 Task: Create a task  Upgrade and migrate company vendor management to a cloud-based solution , assign it to team member softage.1@softage.net in the project BellTech and update the status of the task to  At Risk , set the priority of the task to Medium
Action: Mouse moved to (92, 64)
Screenshot: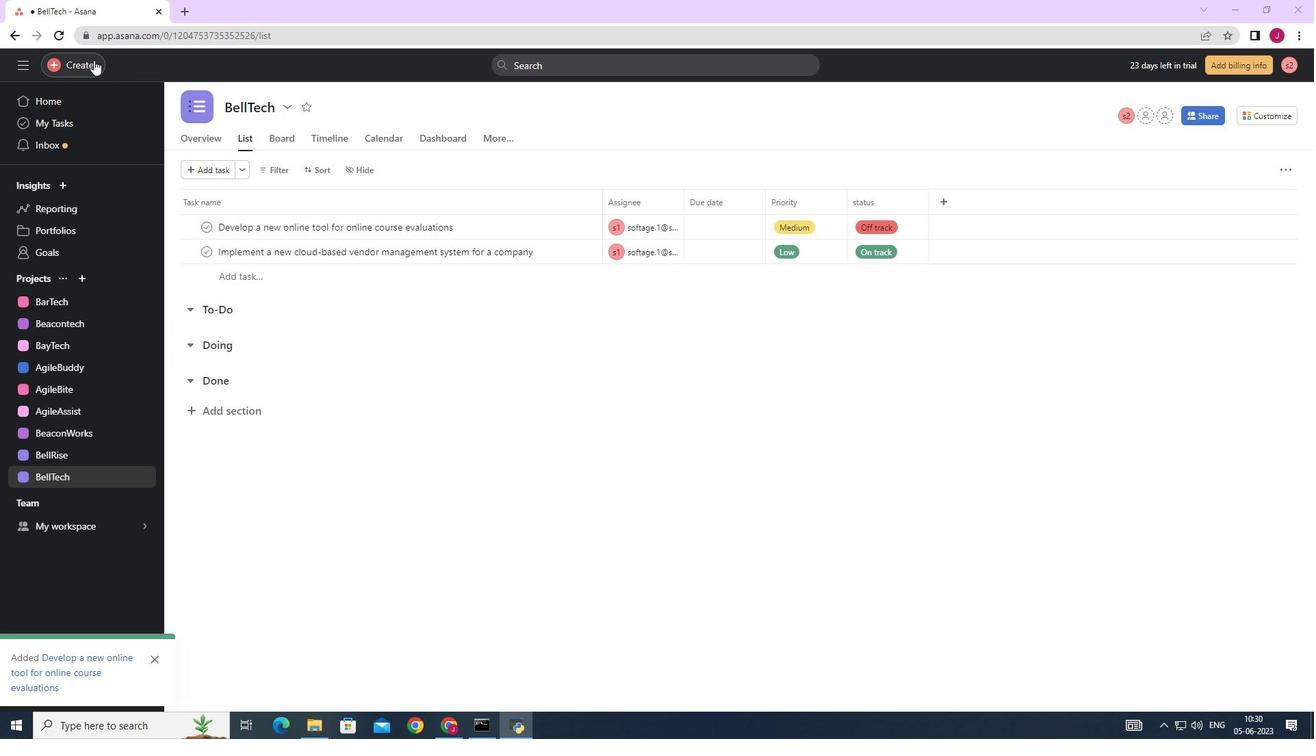 
Action: Mouse pressed left at (92, 64)
Screenshot: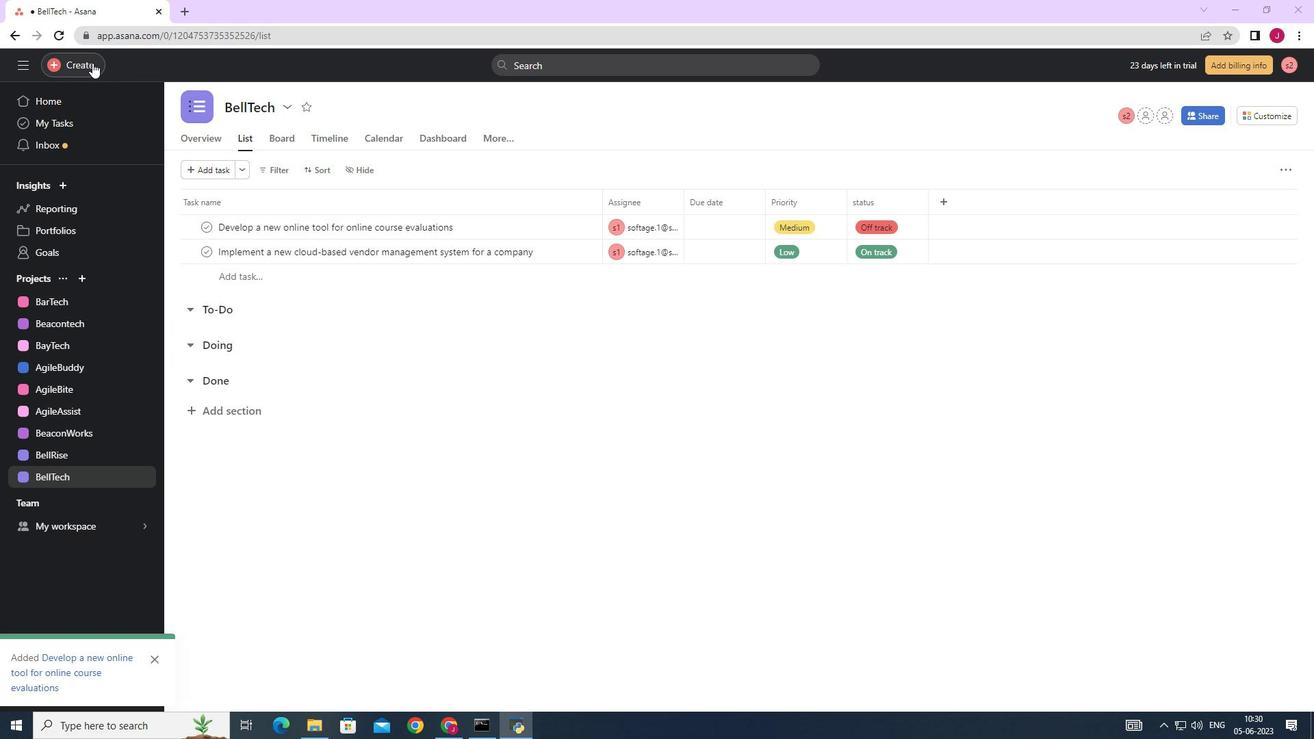 
Action: Mouse moved to (155, 70)
Screenshot: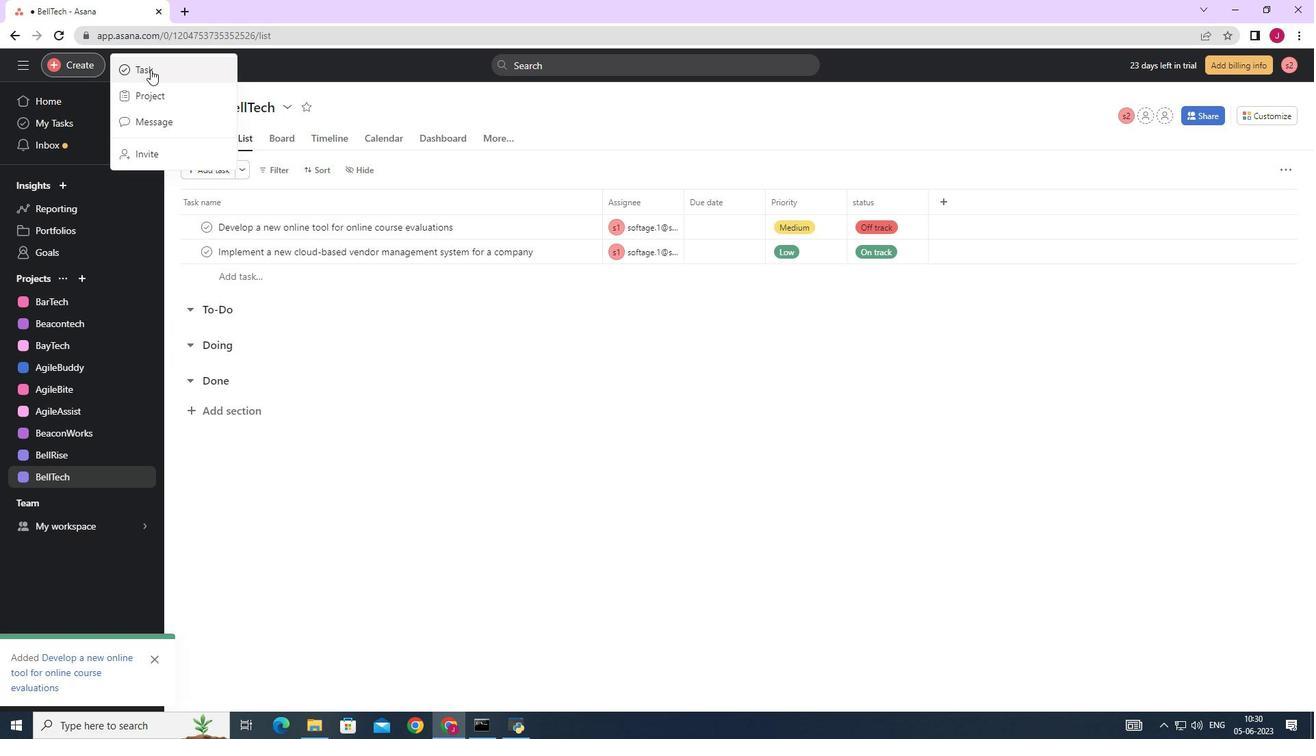
Action: Mouse pressed left at (155, 70)
Screenshot: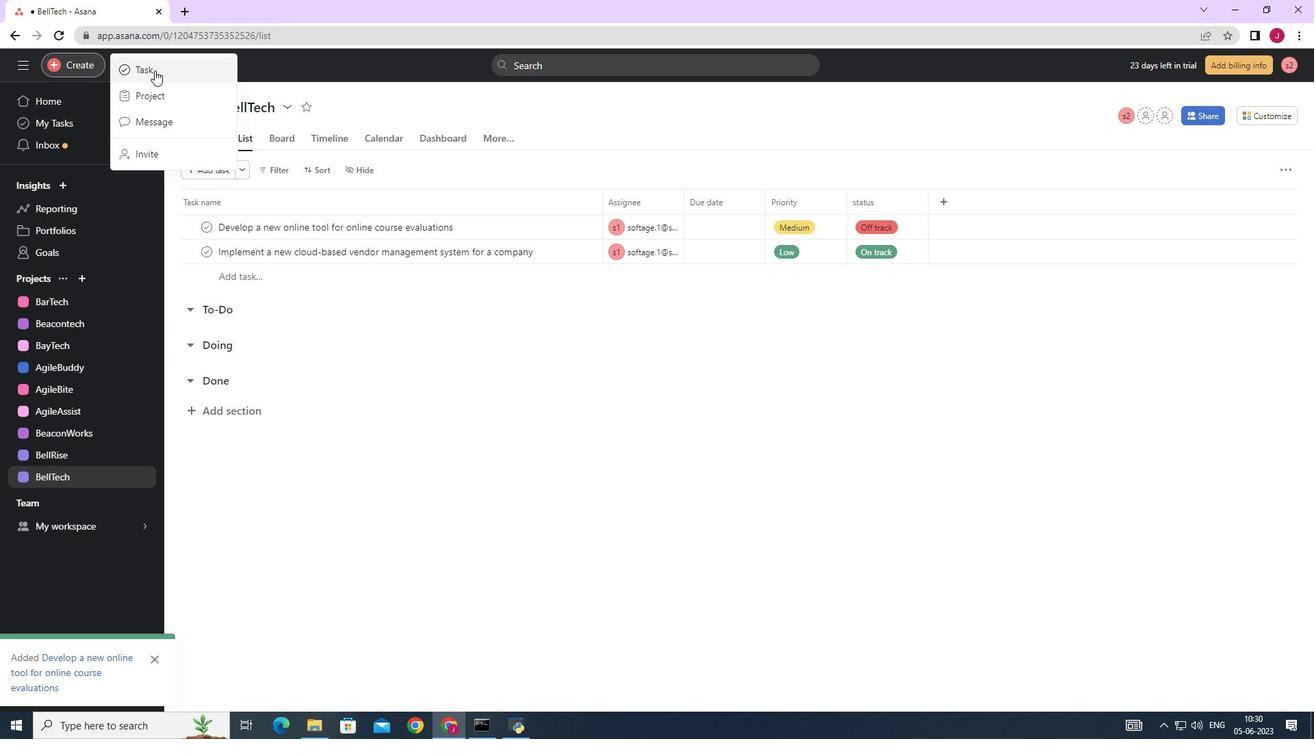 
Action: Mouse moved to (1094, 456)
Screenshot: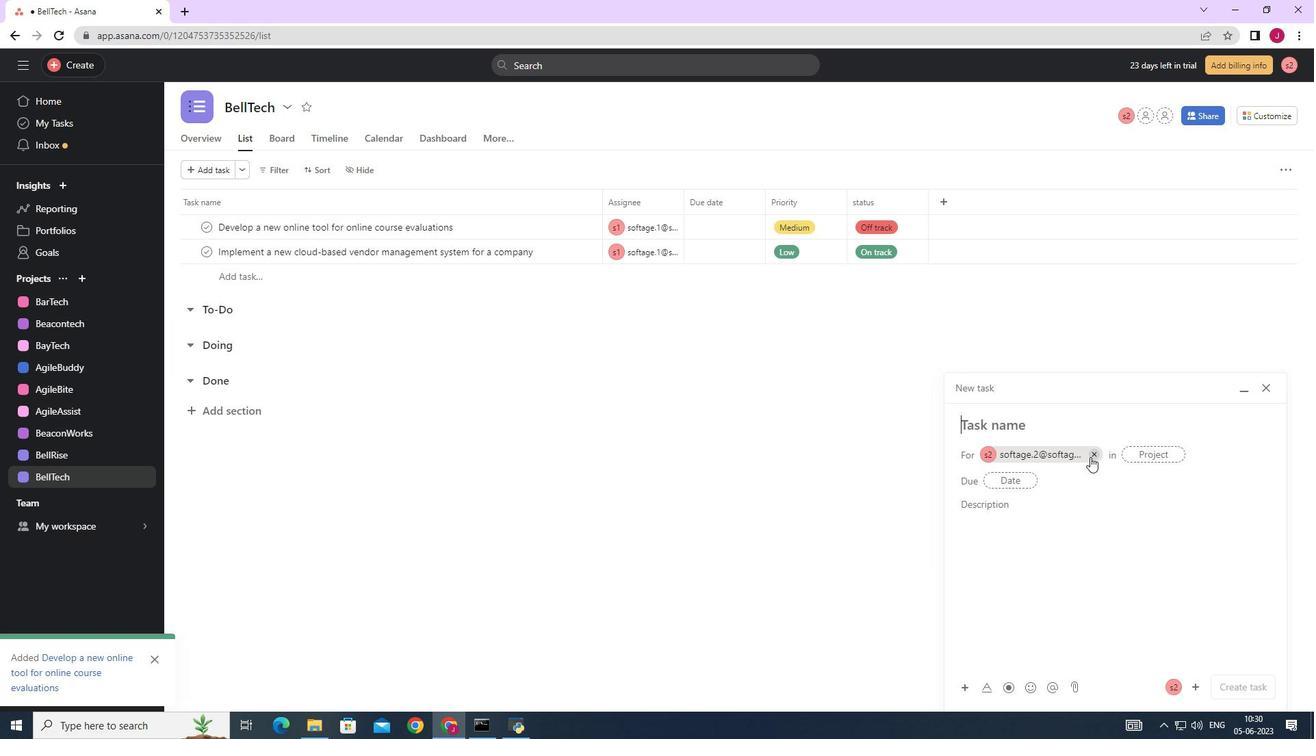 
Action: Mouse pressed left at (1094, 456)
Screenshot: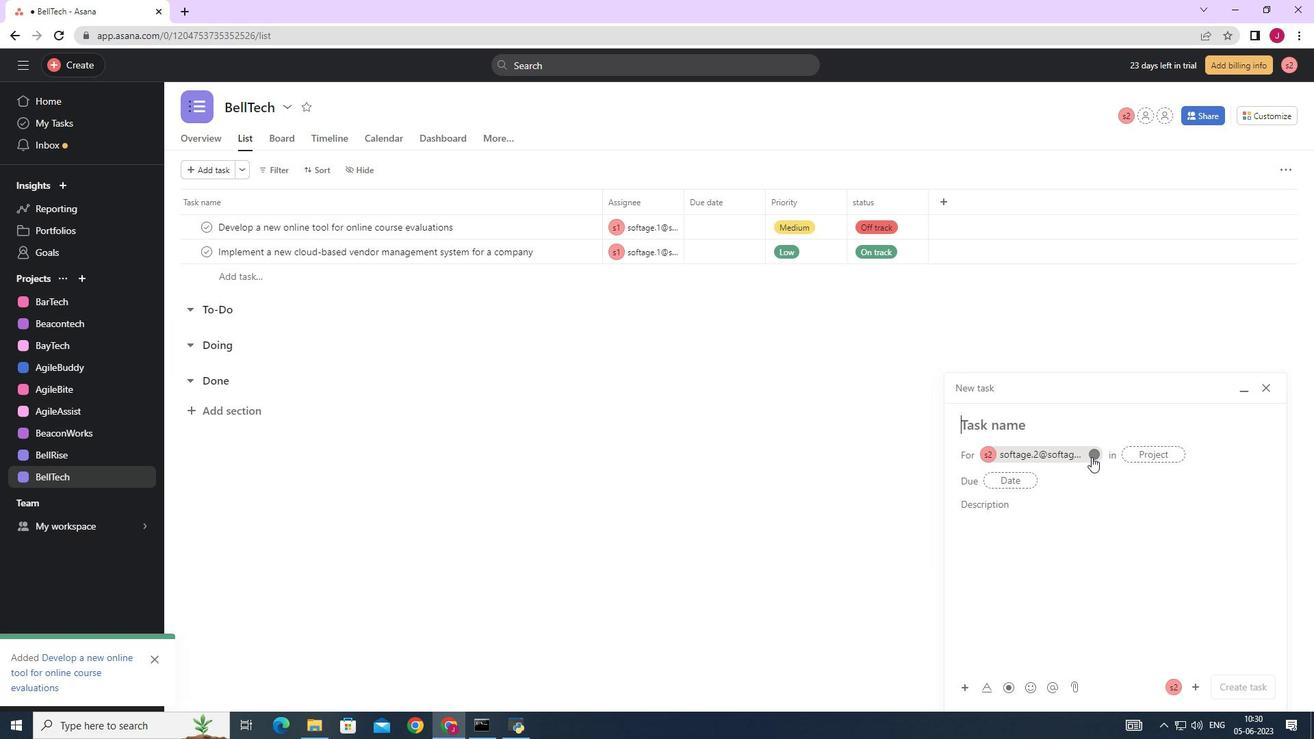 
Action: Mouse moved to (1012, 427)
Screenshot: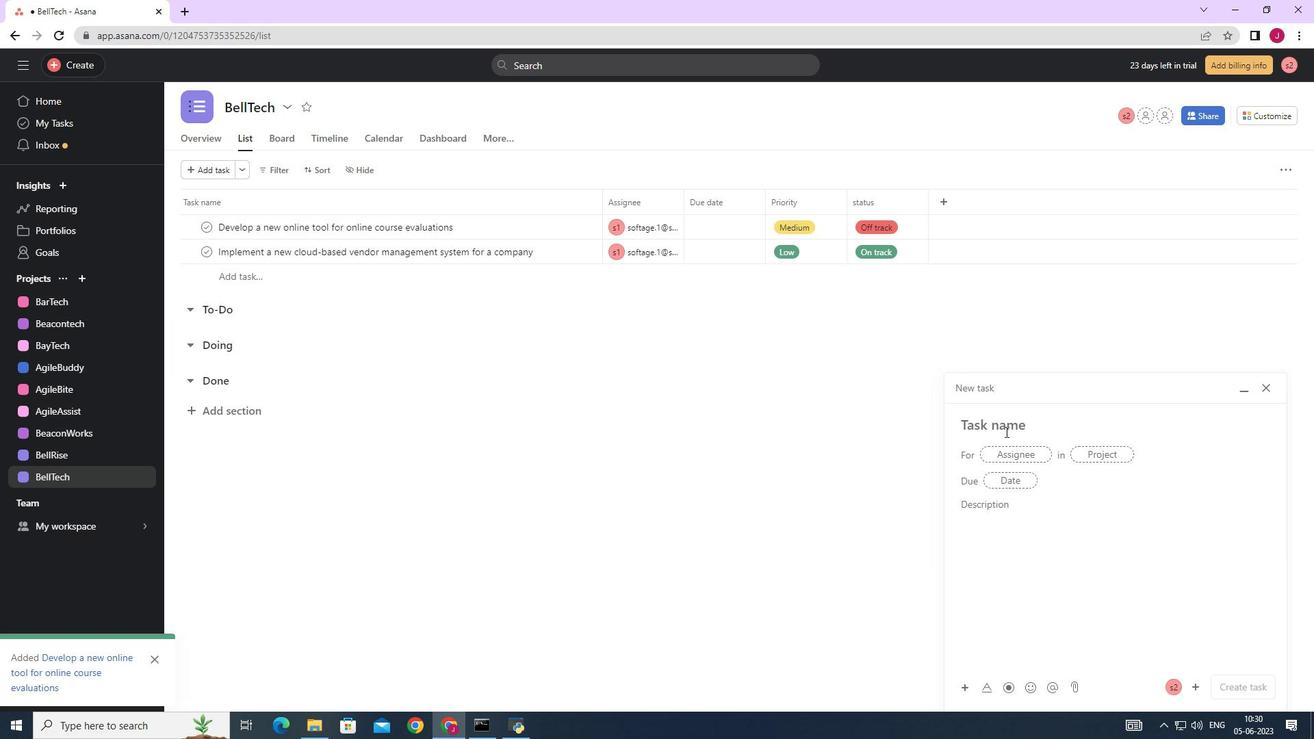 
Action: Key pressed <Key.caps_lock>U<Key.caps_lock>pgrade<Key.space>and<Key.space>migrate<Key.space>company<Key.space>vendor<Key.space>management<Key.space>to<Key.space>a<Key.space>cloud-based<Key.space>solution
Screenshot: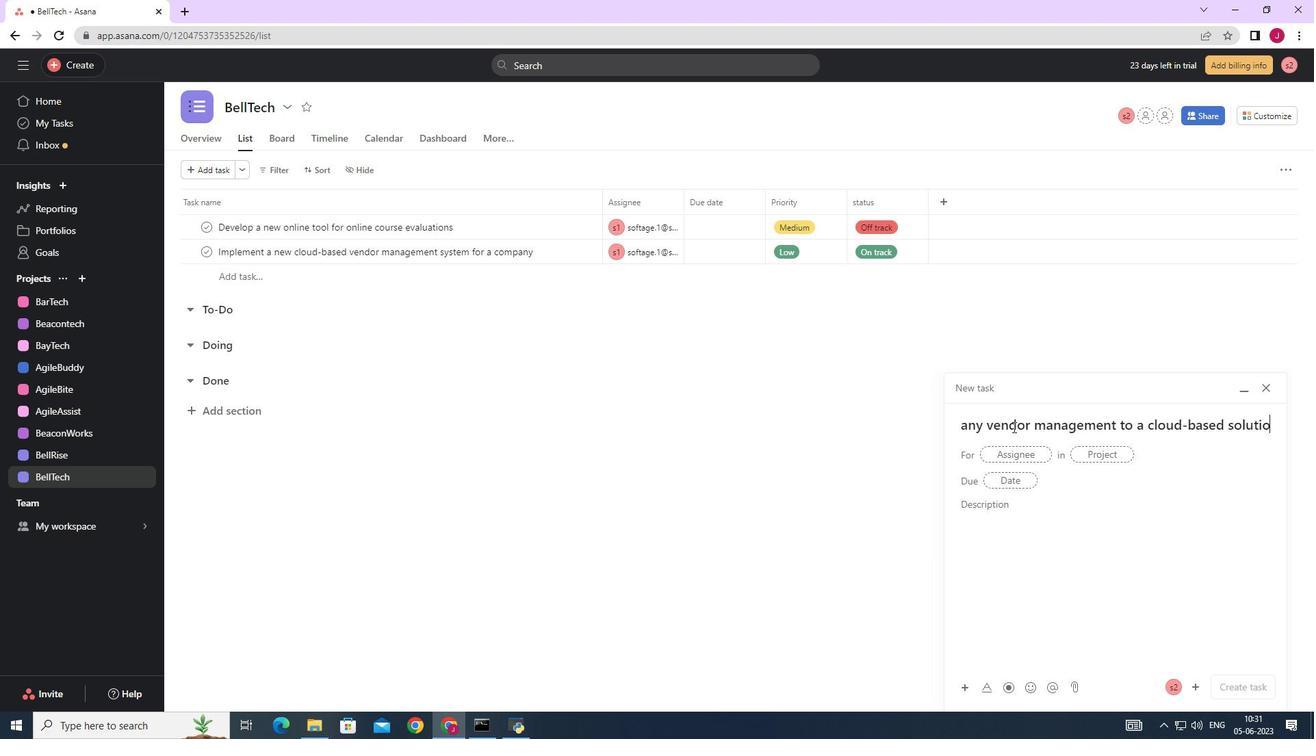 
Action: Mouse moved to (1026, 455)
Screenshot: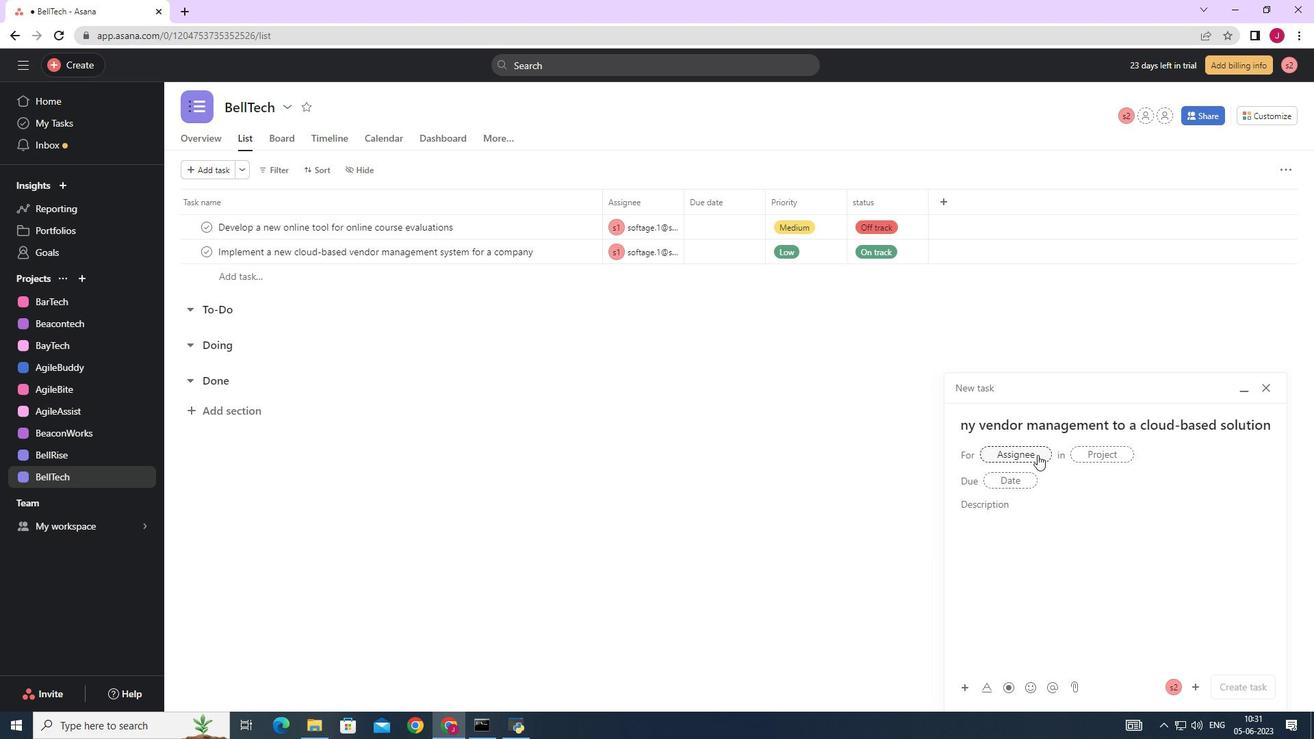 
Action: Mouse pressed left at (1026, 455)
Screenshot: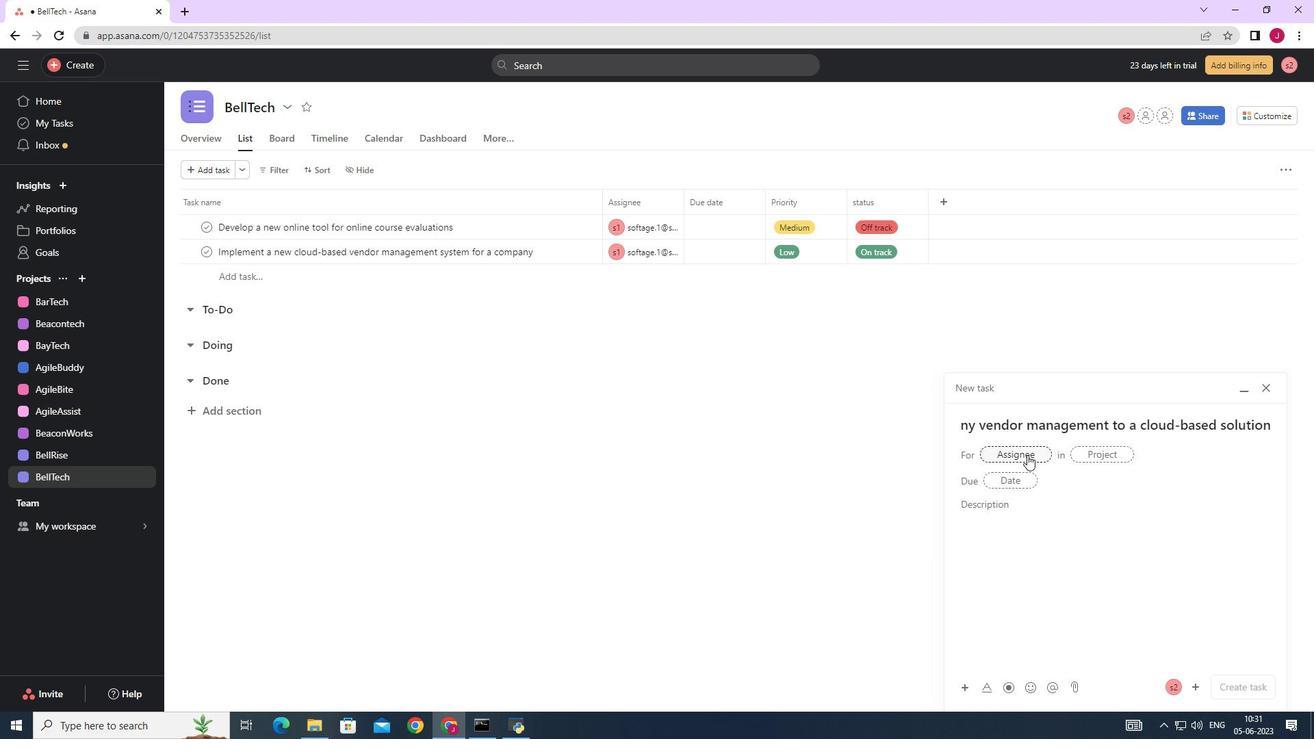 
Action: Key pressed softage.1
Screenshot: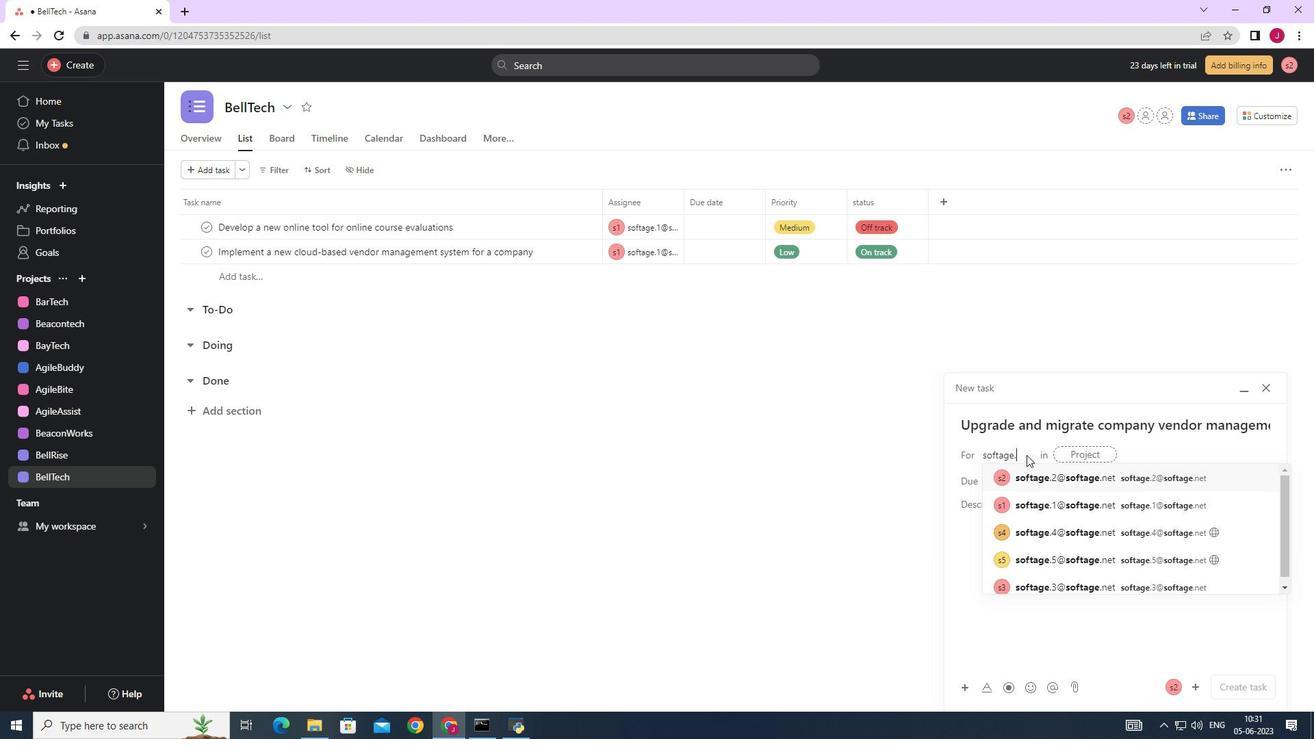 
Action: Mouse moved to (1062, 479)
Screenshot: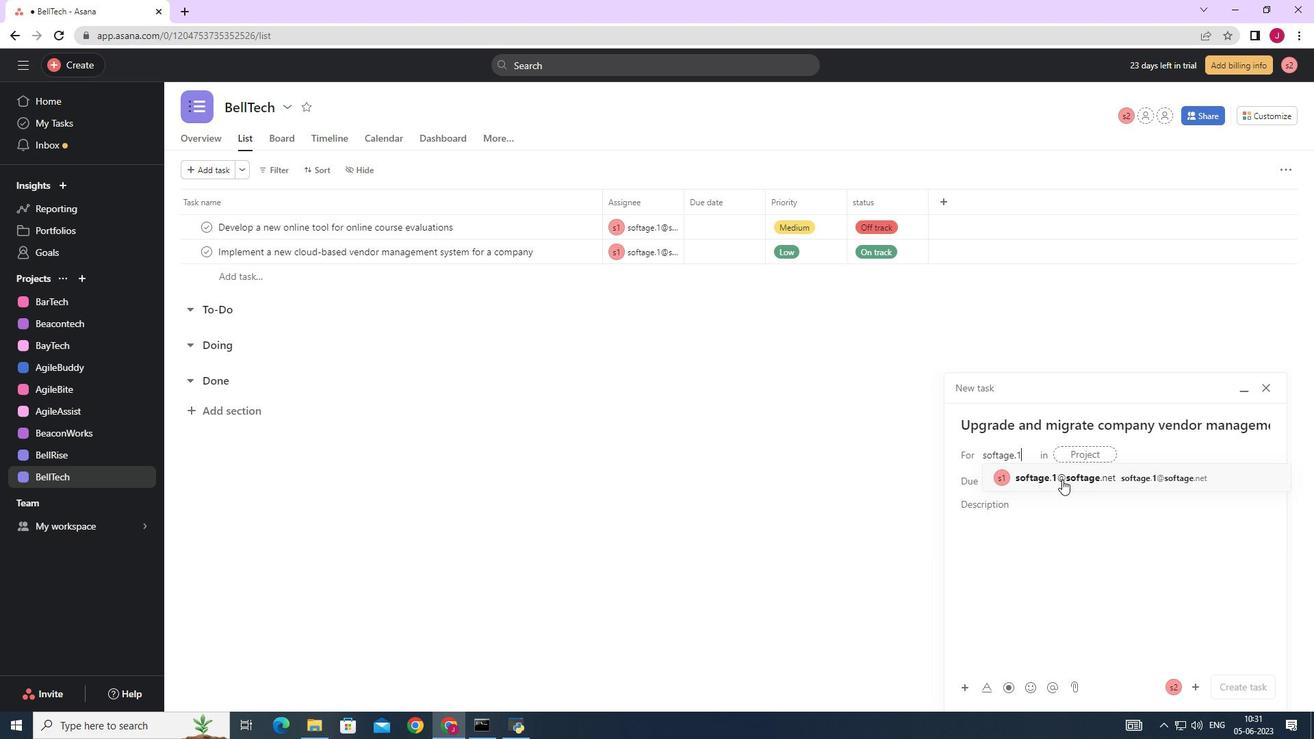 
Action: Mouse pressed left at (1062, 479)
Screenshot: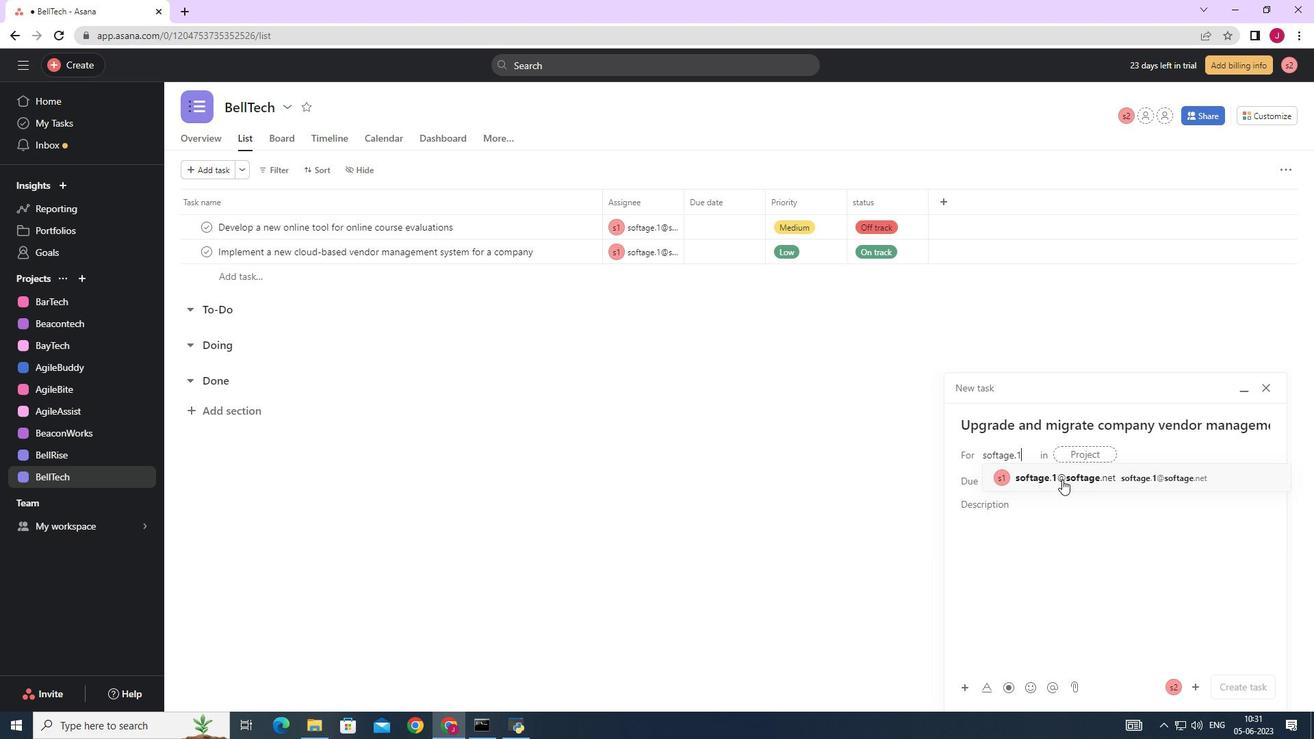 
Action: Mouse moved to (863, 471)
Screenshot: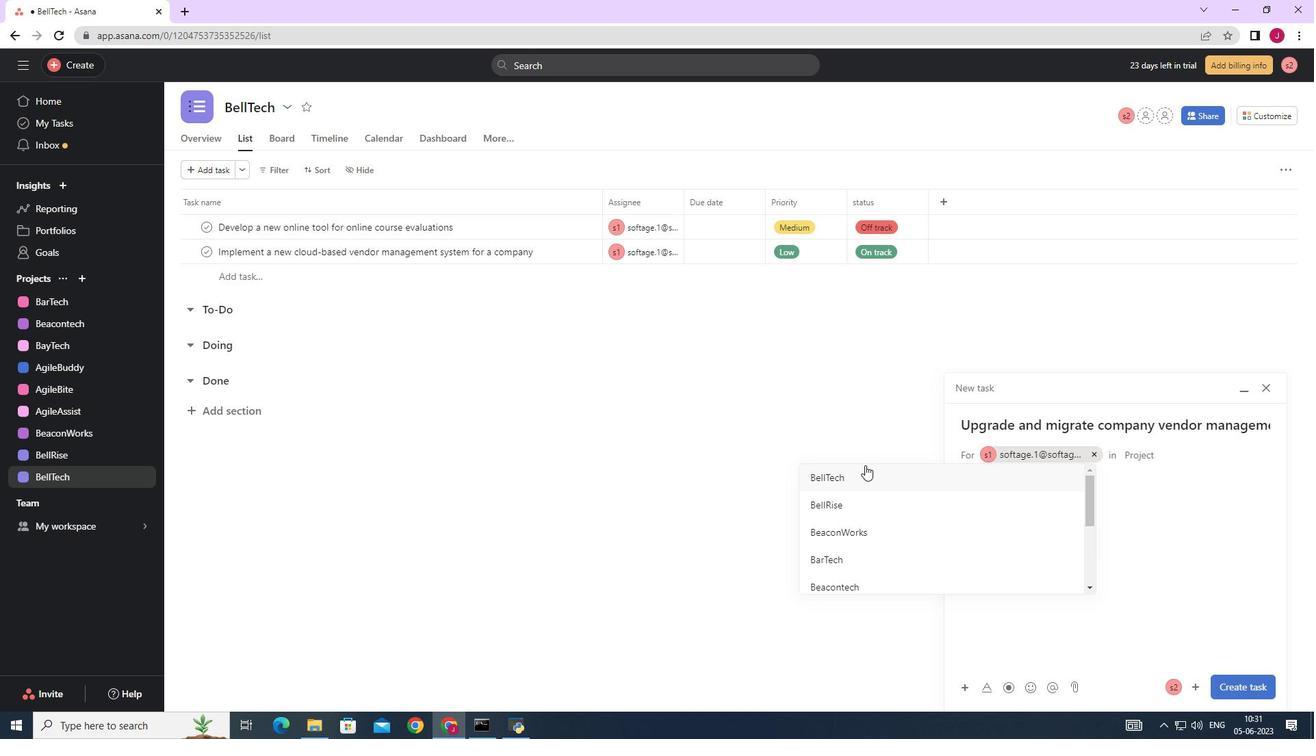 
Action: Mouse pressed left at (863, 471)
Screenshot: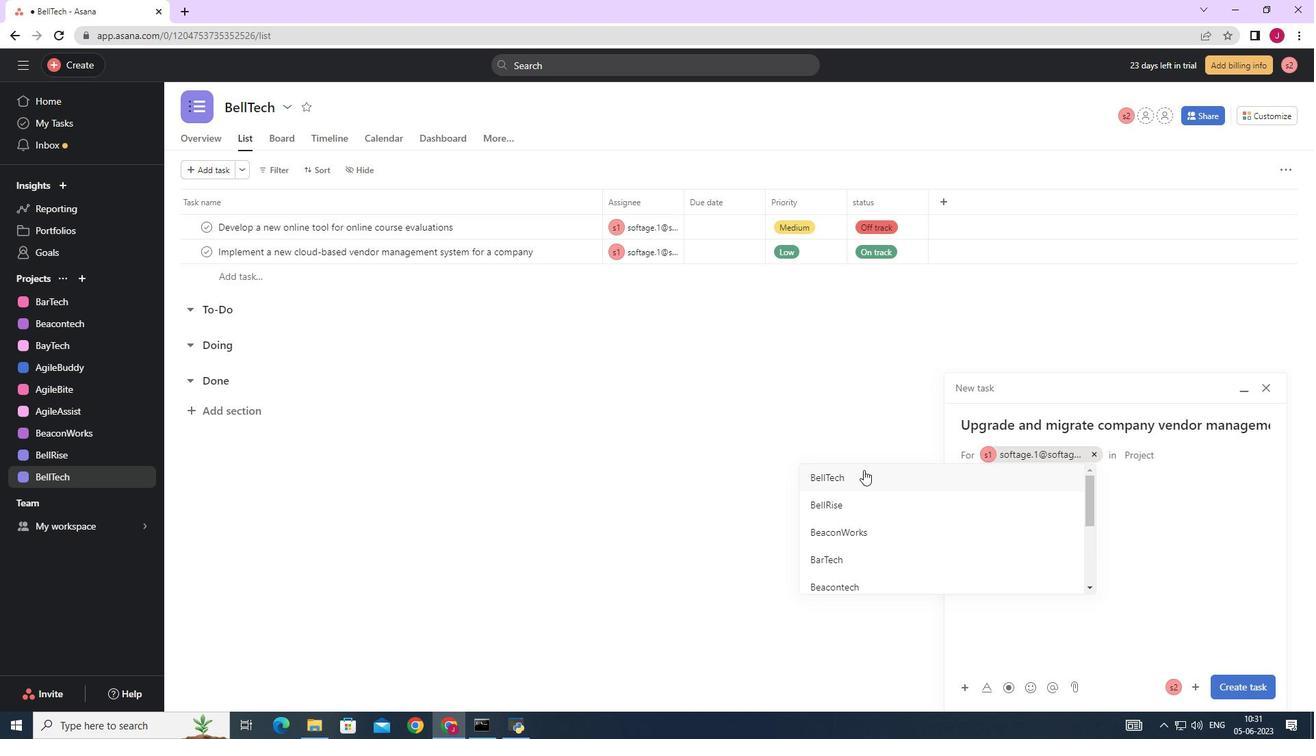 
Action: Mouse moved to (1023, 507)
Screenshot: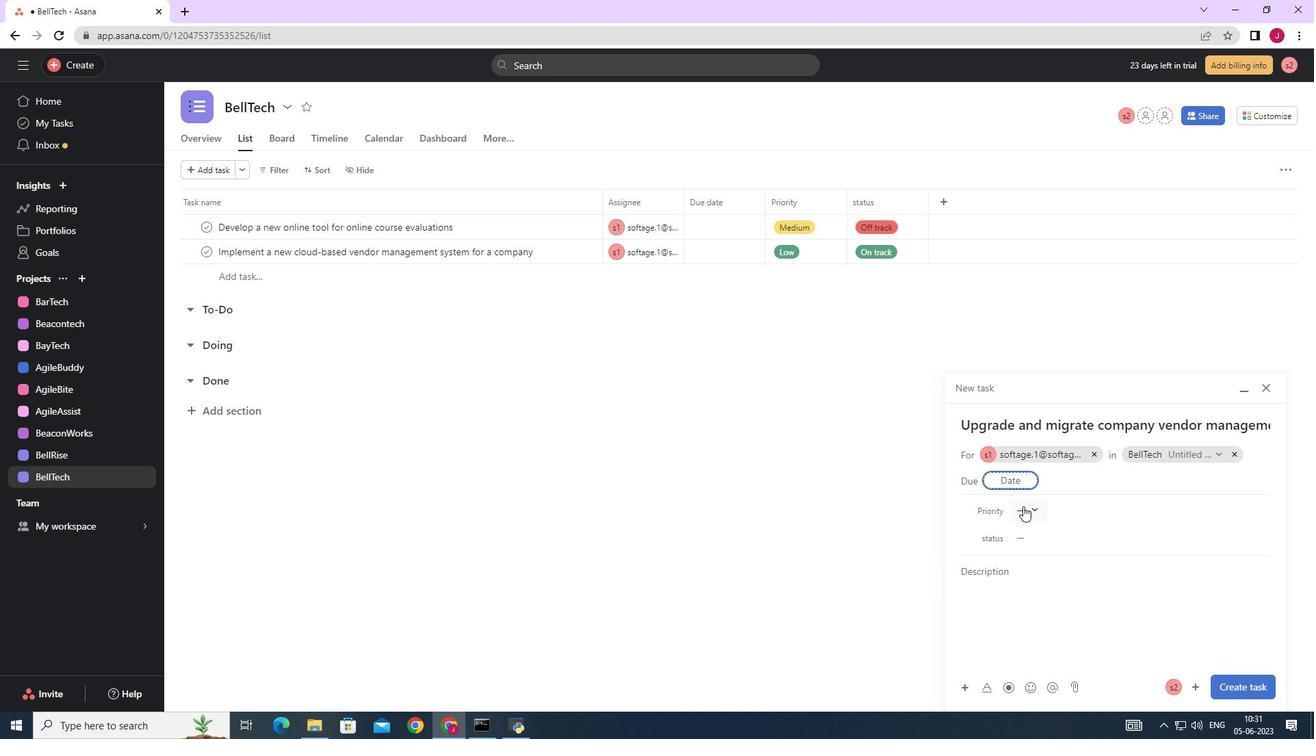 
Action: Mouse pressed left at (1023, 507)
Screenshot: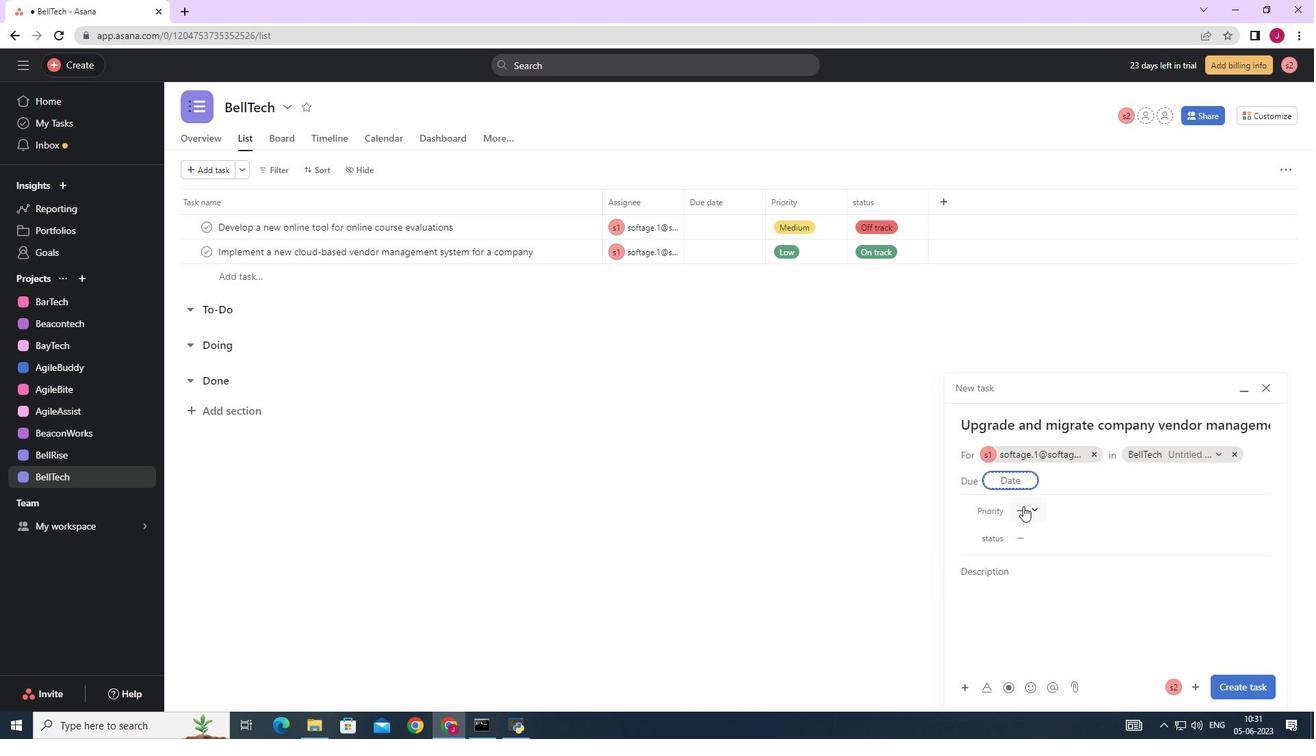 
Action: Mouse moved to (1048, 580)
Screenshot: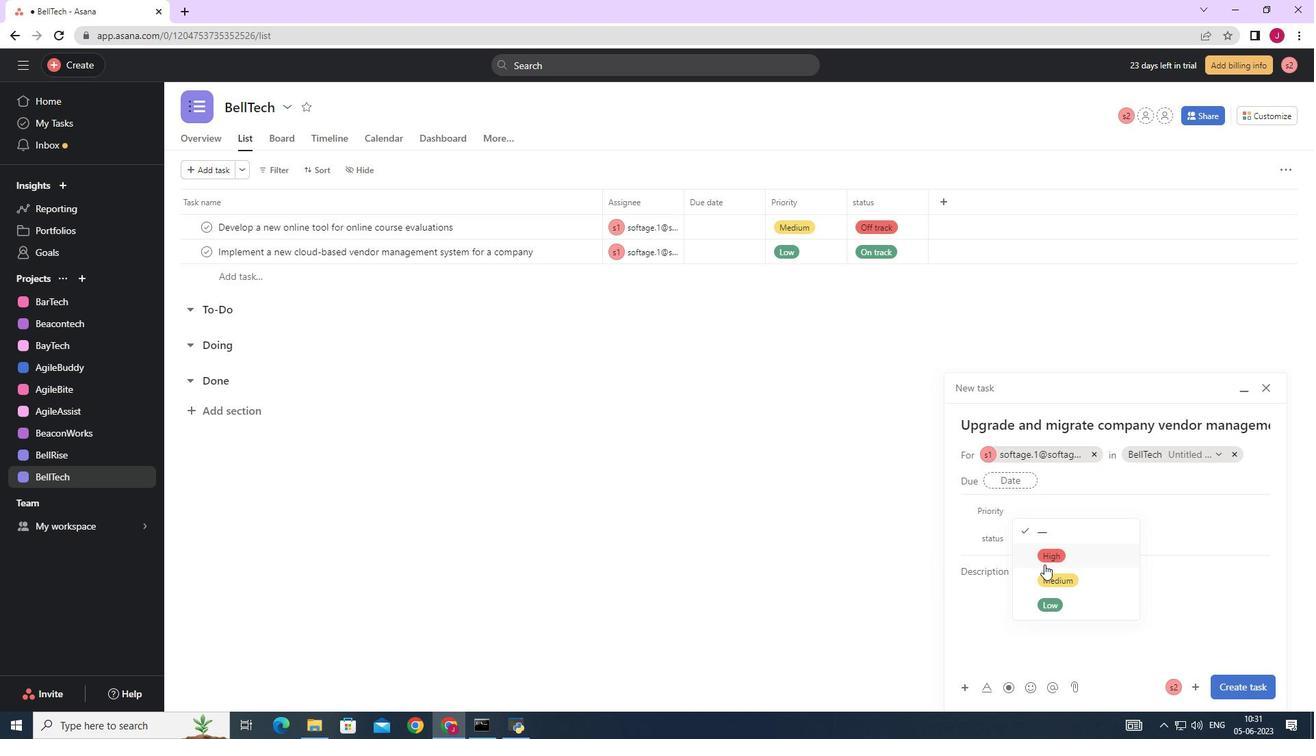 
Action: Mouse pressed left at (1048, 580)
Screenshot: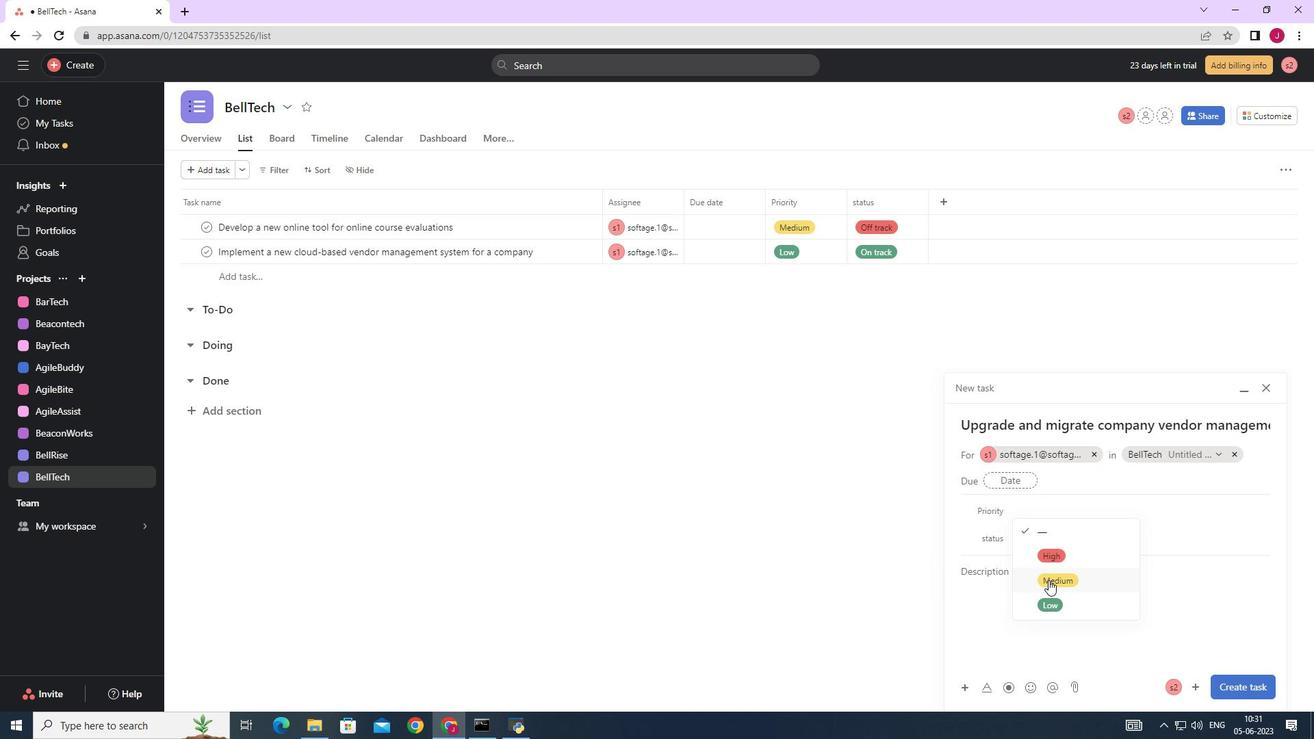 
Action: Mouse moved to (1047, 533)
Screenshot: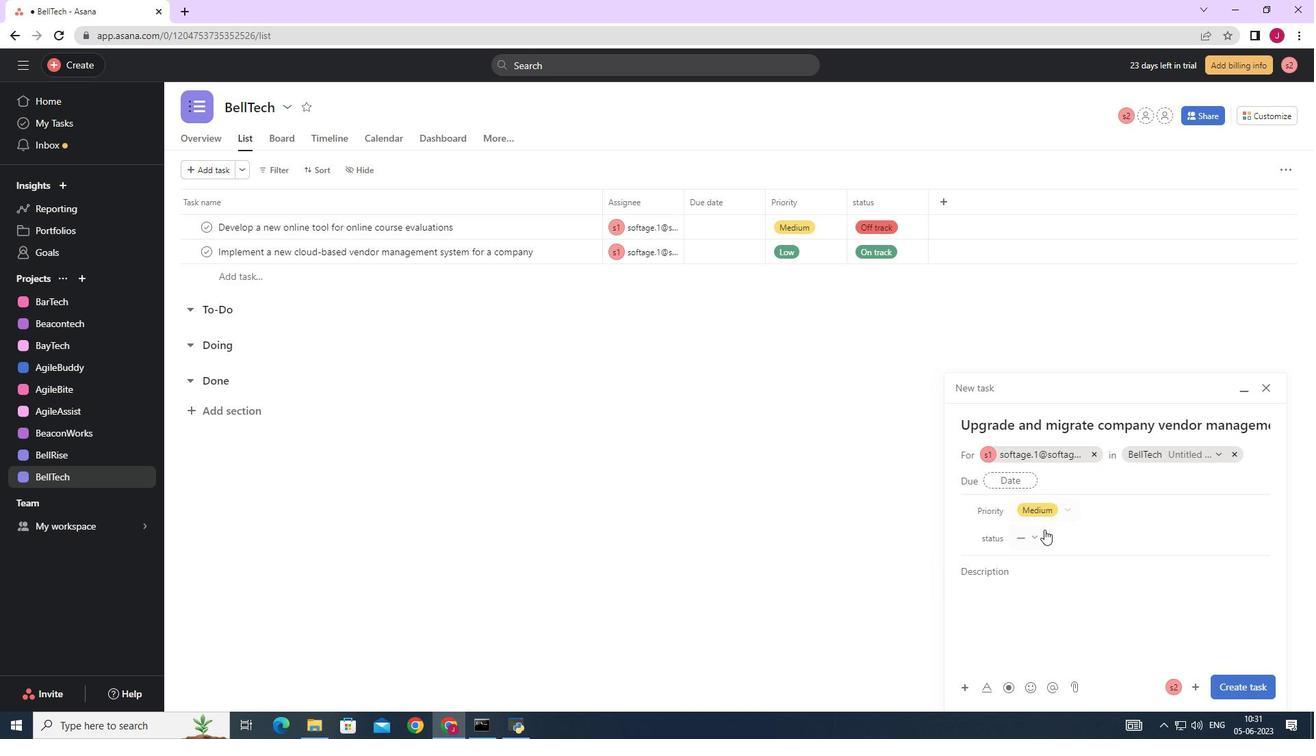 
Action: Mouse pressed left at (1047, 533)
Screenshot: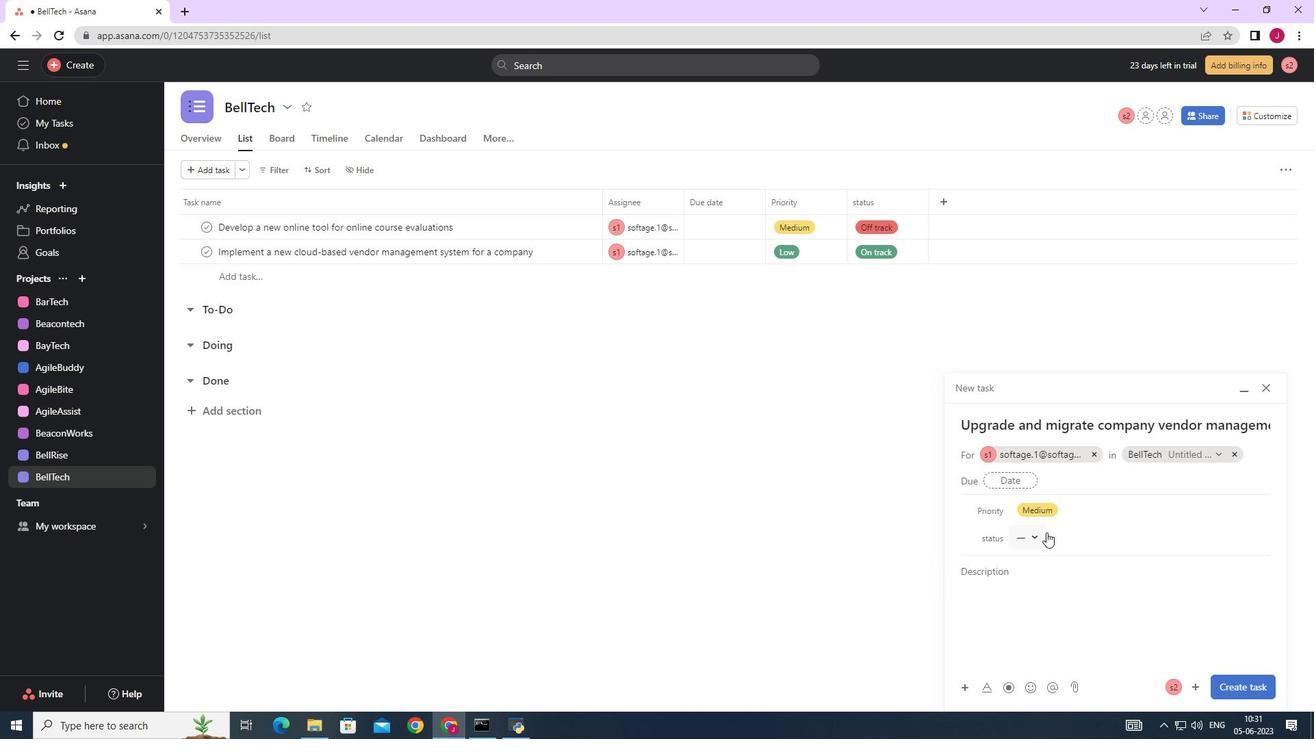 
Action: Mouse moved to (1024, 536)
Screenshot: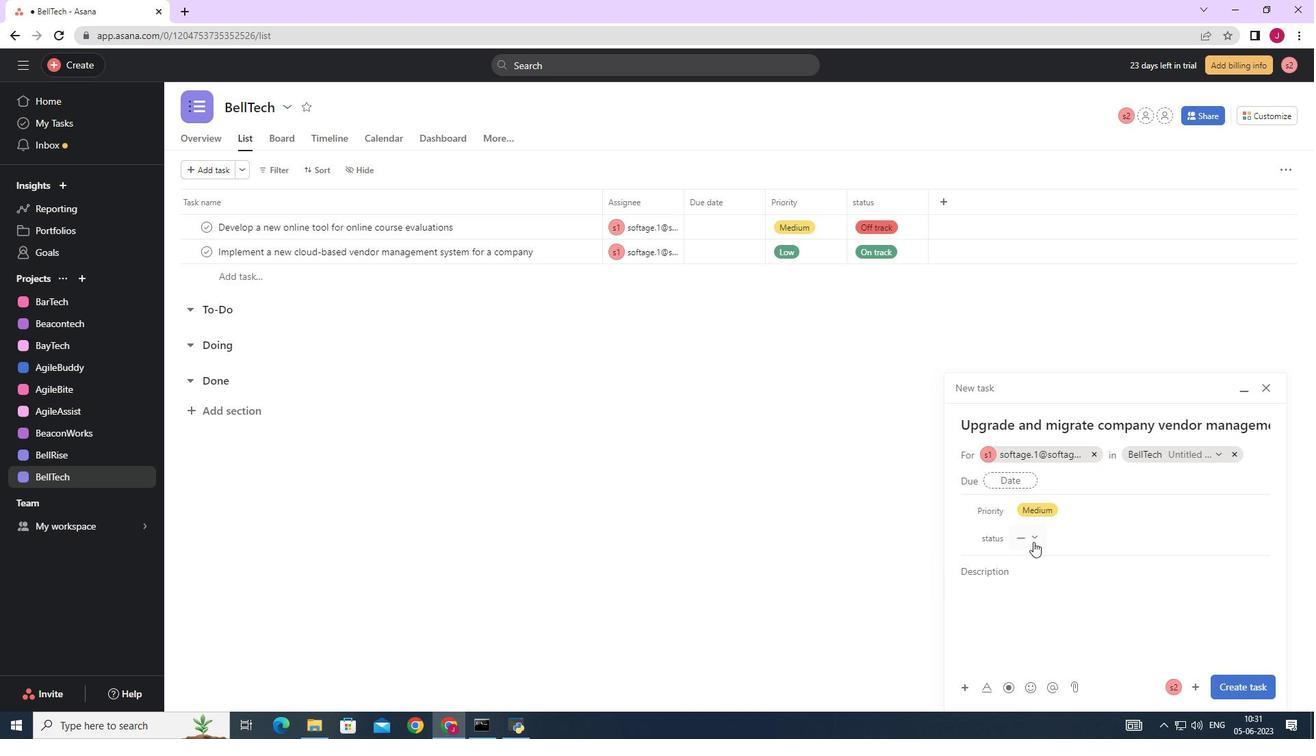 
Action: Mouse pressed left at (1024, 536)
Screenshot: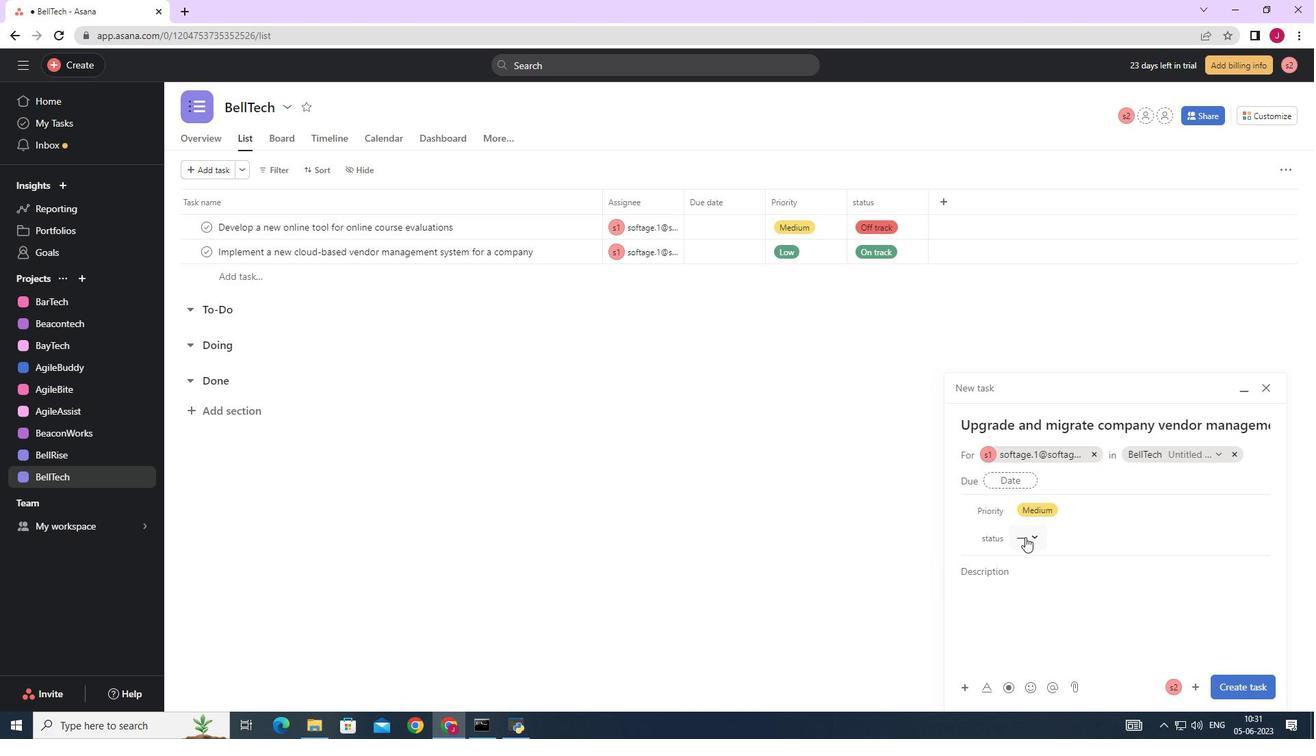 
Action: Mouse moved to (1054, 629)
Screenshot: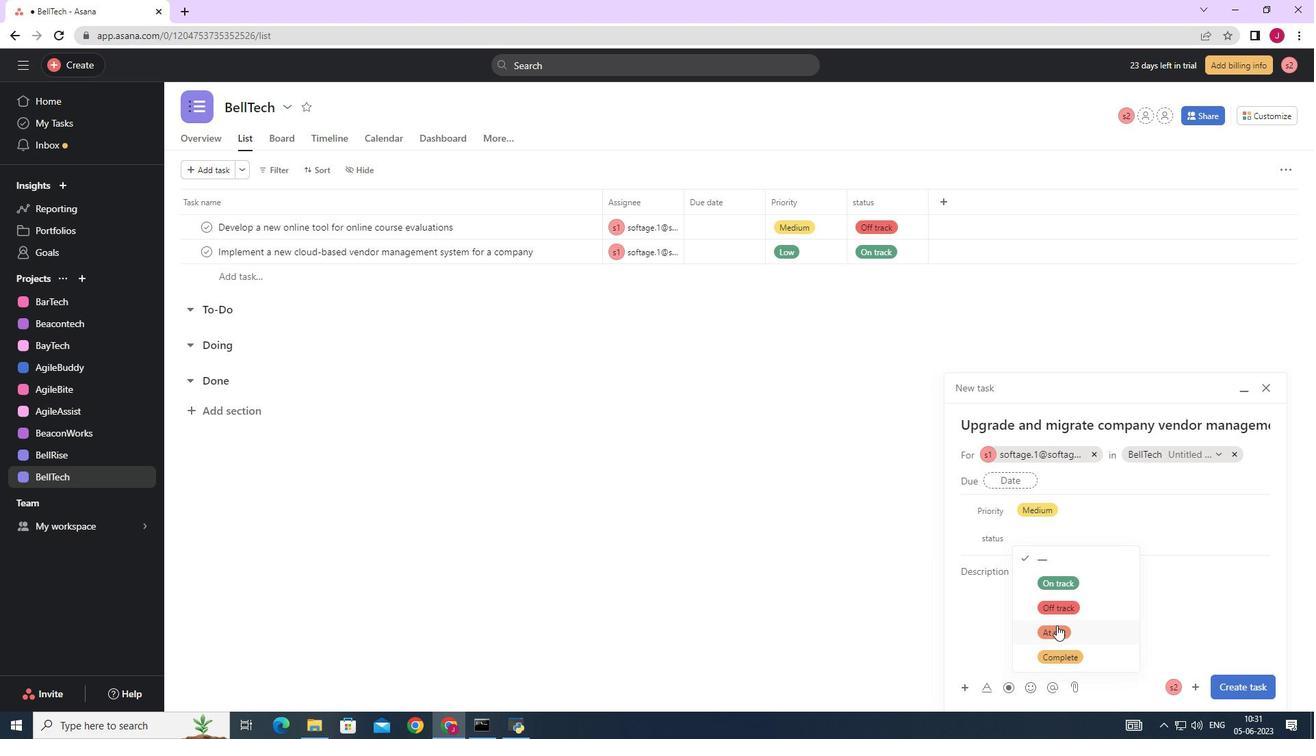 
Action: Mouse pressed left at (1054, 629)
Screenshot: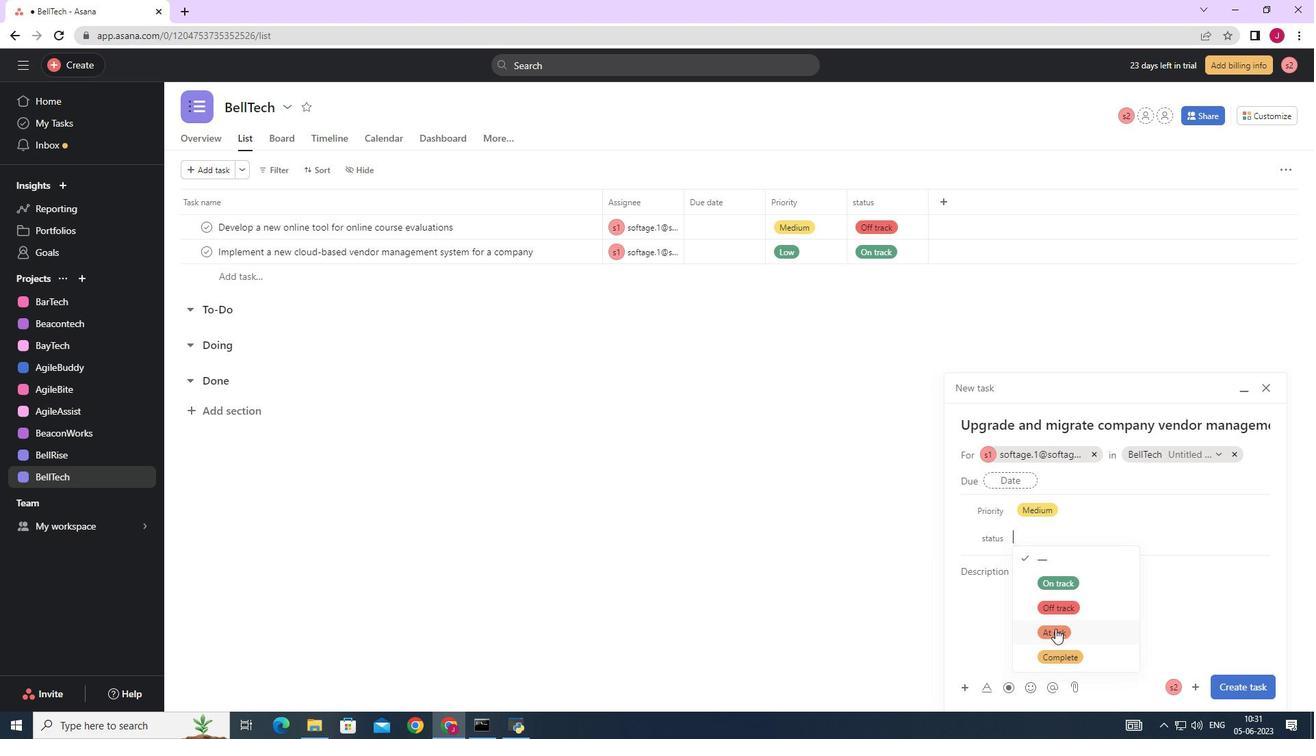 
Action: Mouse moved to (1214, 676)
Screenshot: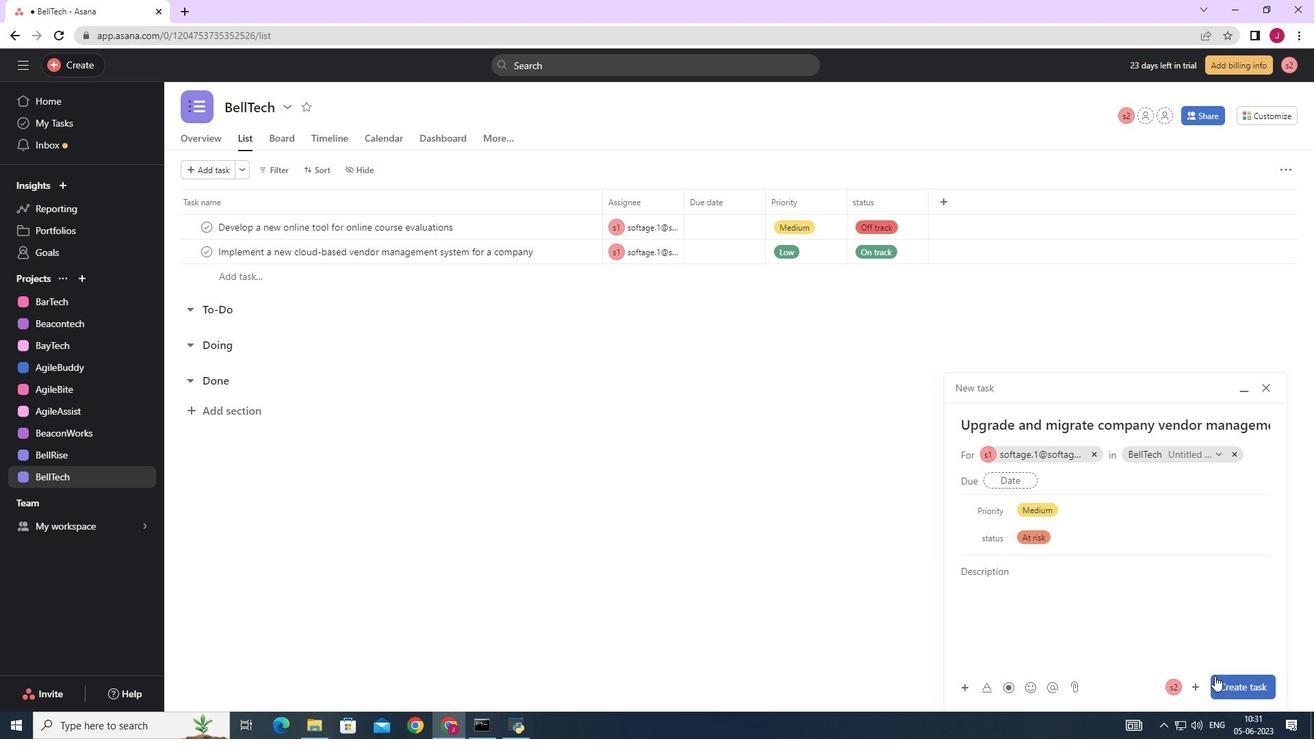
Action: Mouse pressed left at (1214, 676)
Screenshot: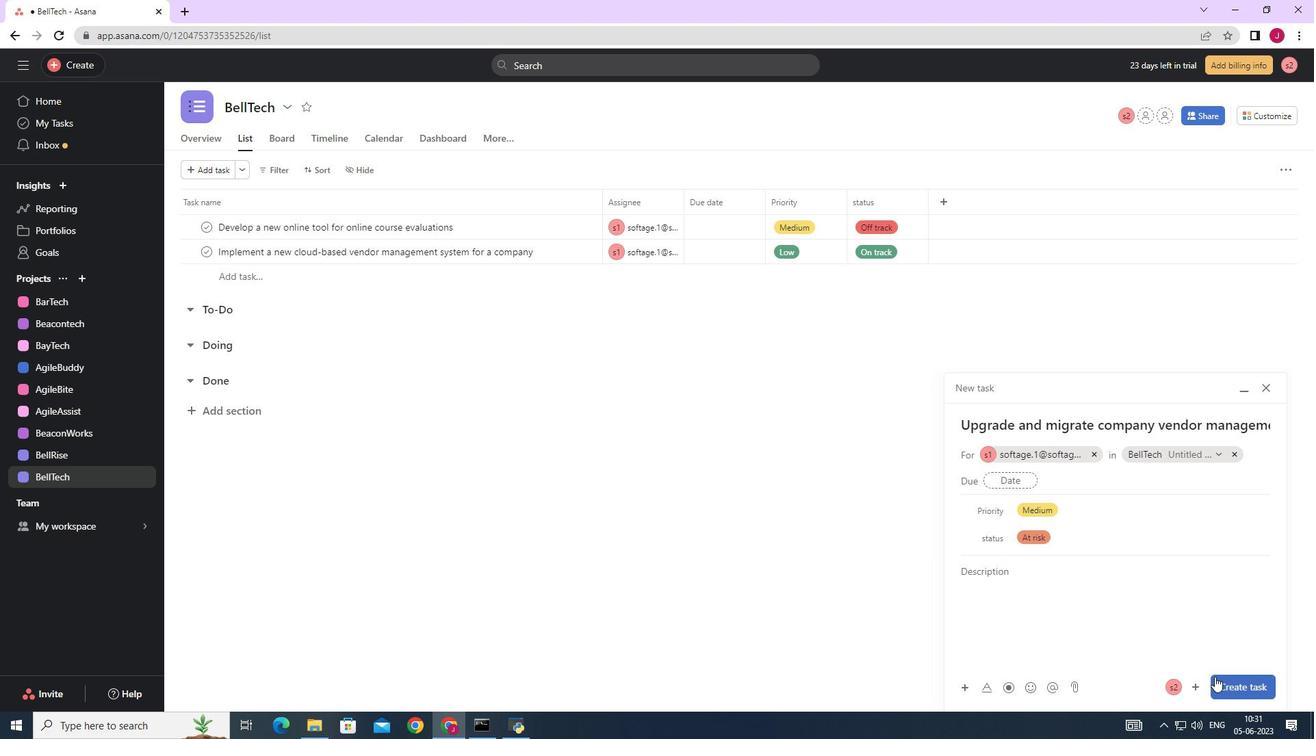 
Action: Mouse moved to (1016, 439)
Screenshot: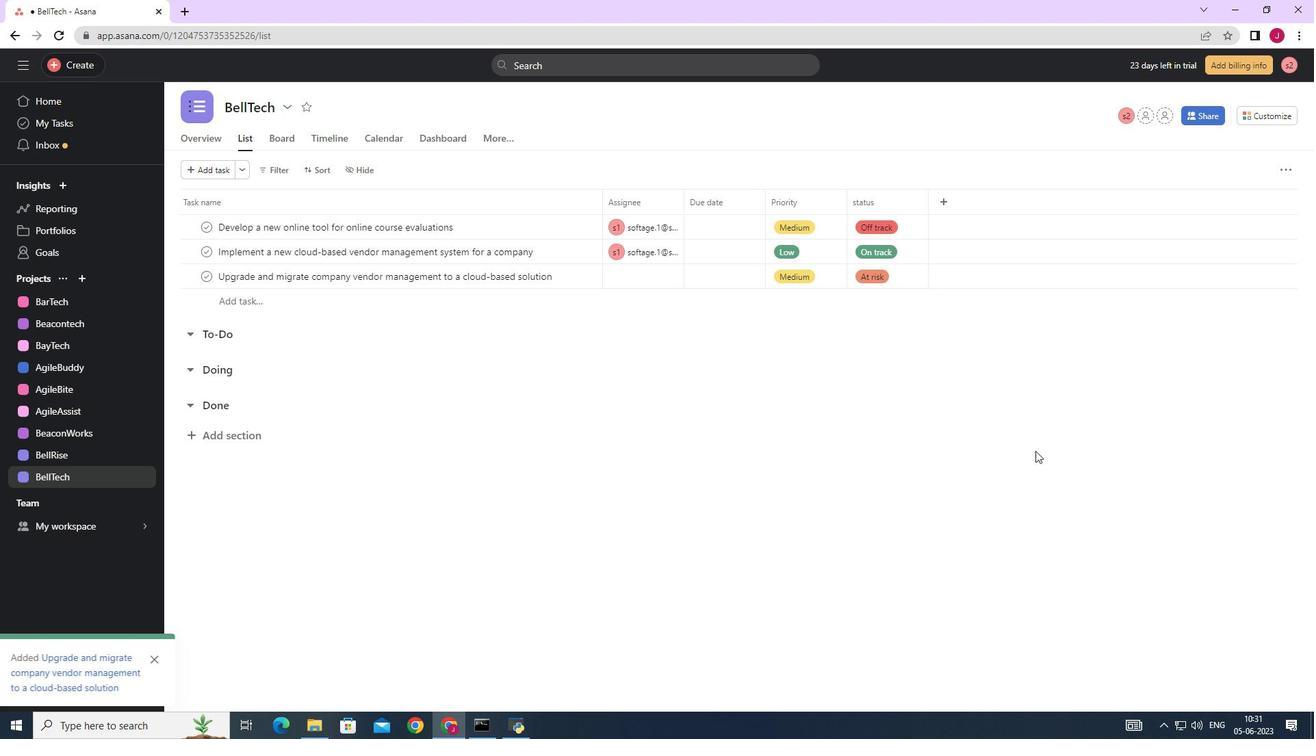 
